 Task: Add Sprouts Peppermint Castile Soap to the cart.
Action: Mouse moved to (626, 239)
Screenshot: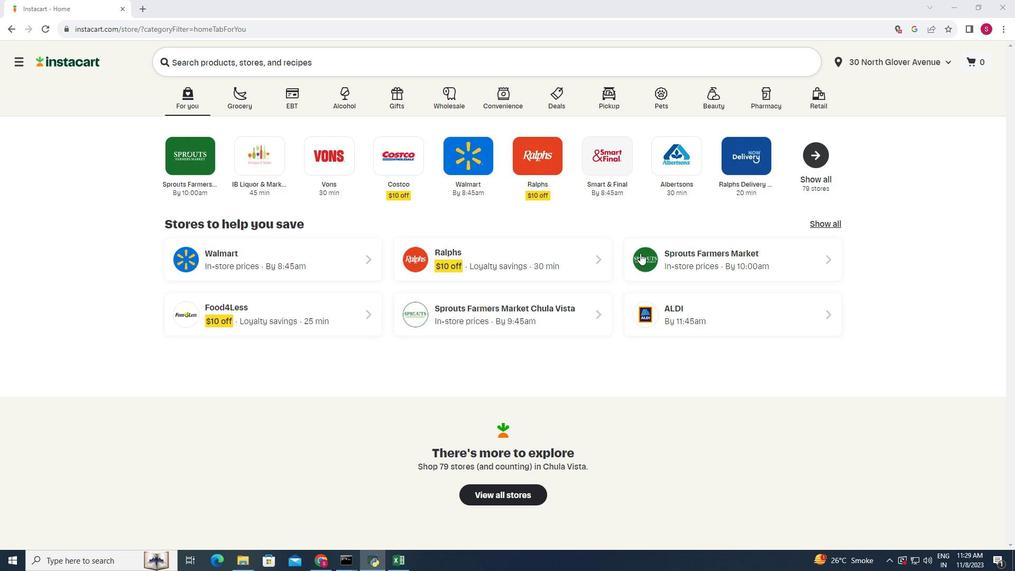 
Action: Mouse pressed left at (626, 239)
Screenshot: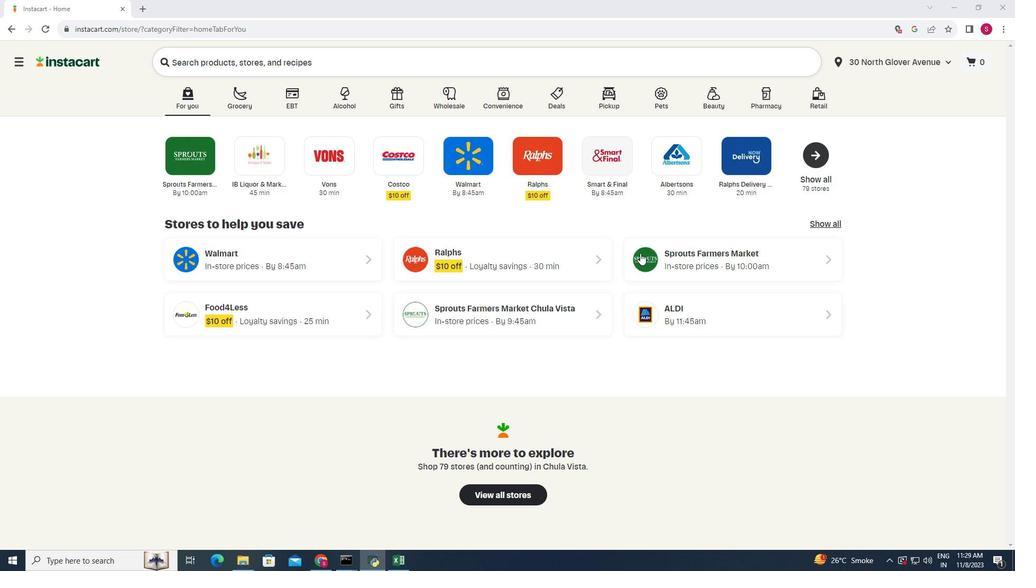 
Action: Mouse moved to (46, 293)
Screenshot: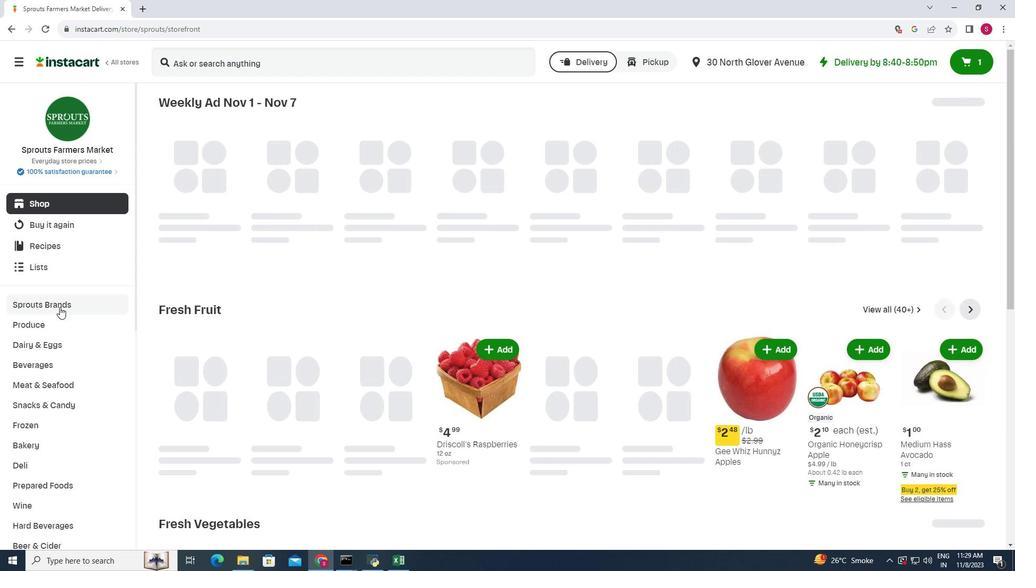 
Action: Mouse scrolled (46, 293) with delta (0, 0)
Screenshot: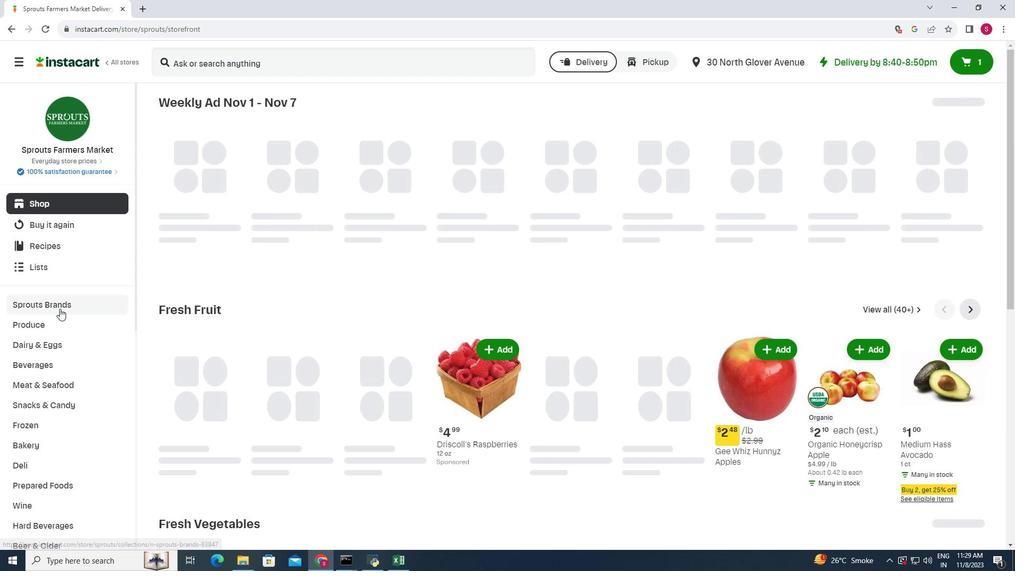 
Action: Mouse moved to (46, 295)
Screenshot: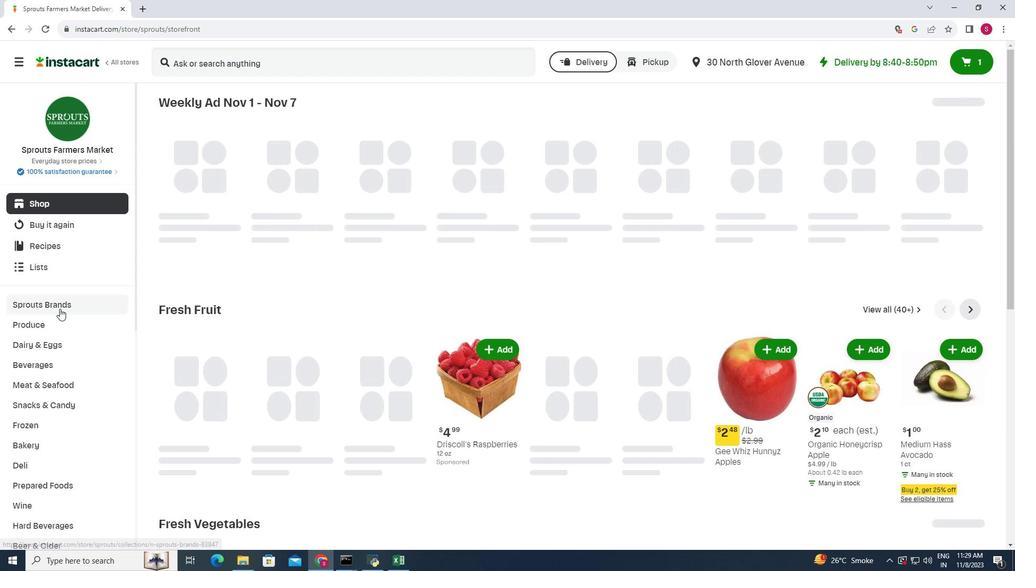 
Action: Mouse scrolled (46, 294) with delta (0, 0)
Screenshot: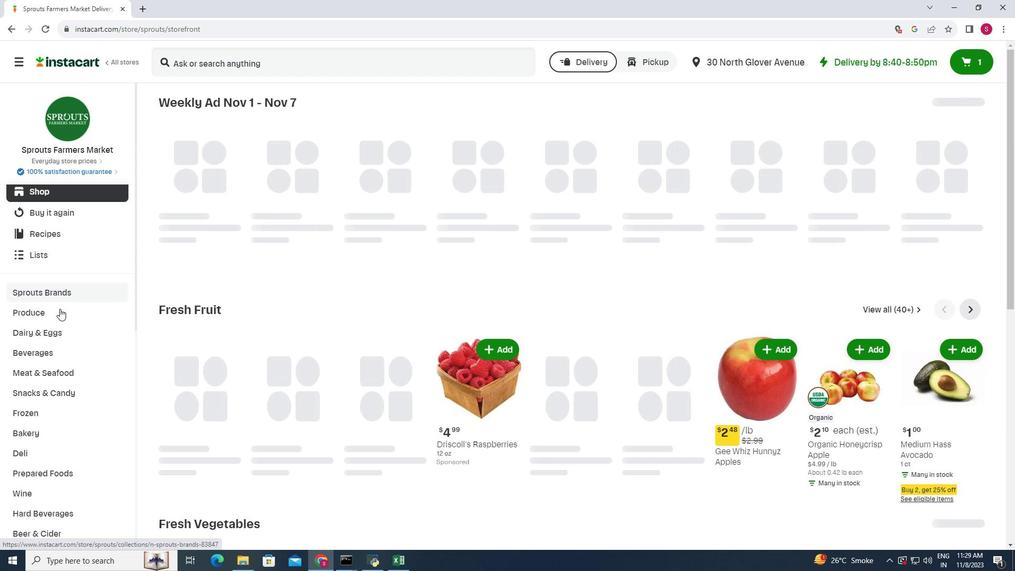 
Action: Mouse scrolled (46, 294) with delta (0, 0)
Screenshot: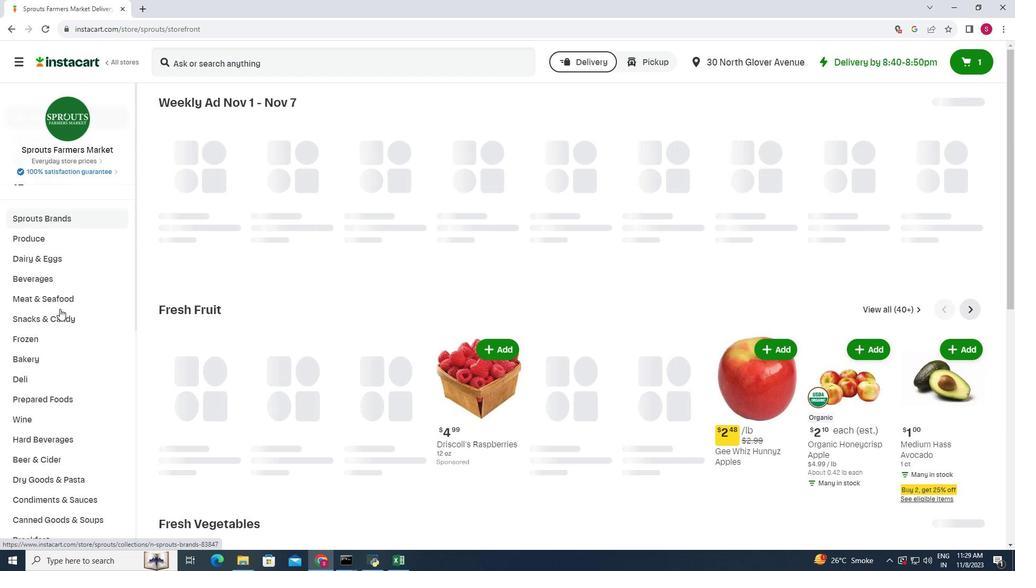 
Action: Mouse moved to (69, 295)
Screenshot: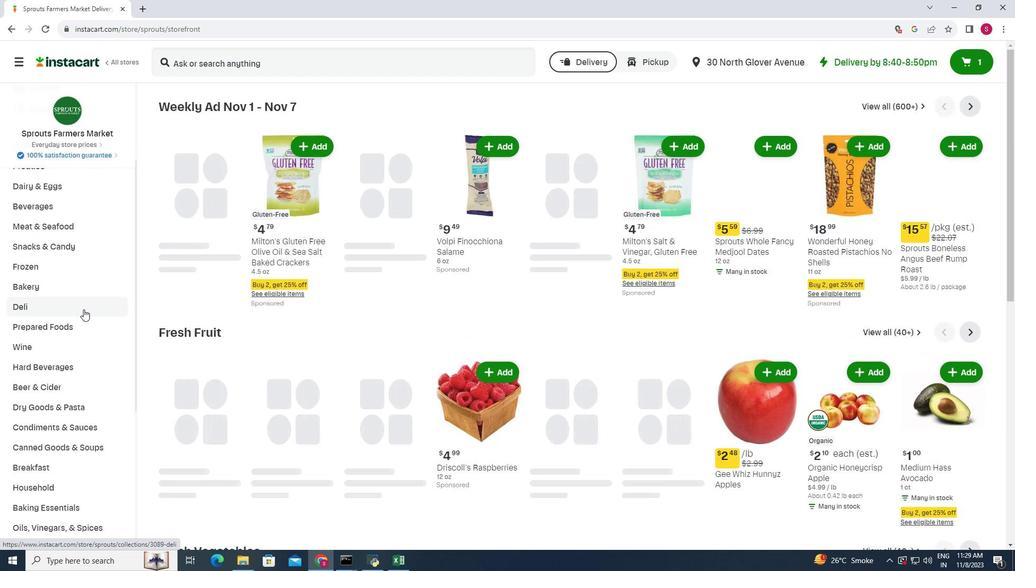 
Action: Mouse scrolled (69, 295) with delta (0, 0)
Screenshot: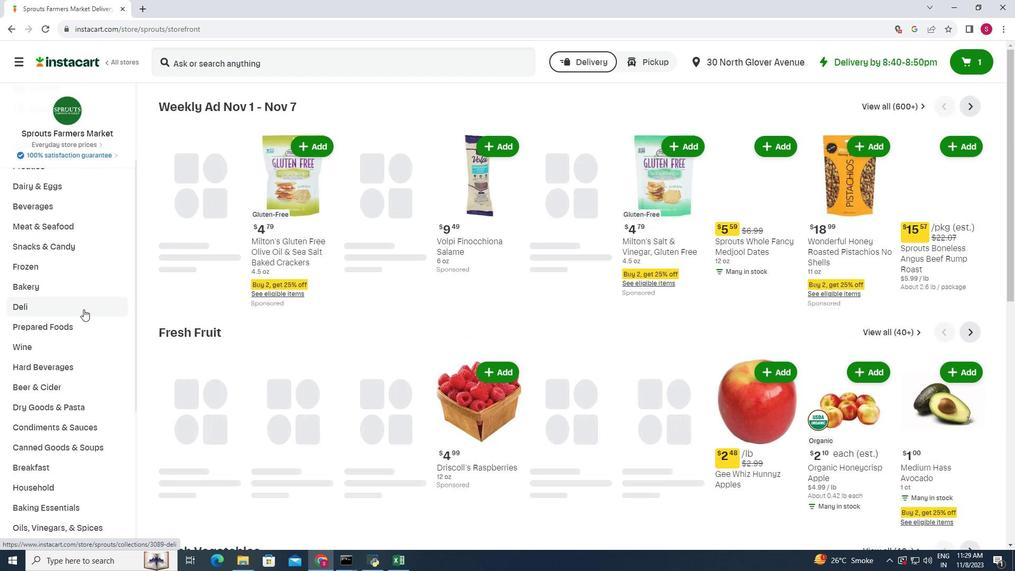 
Action: Mouse scrolled (69, 295) with delta (0, 0)
Screenshot: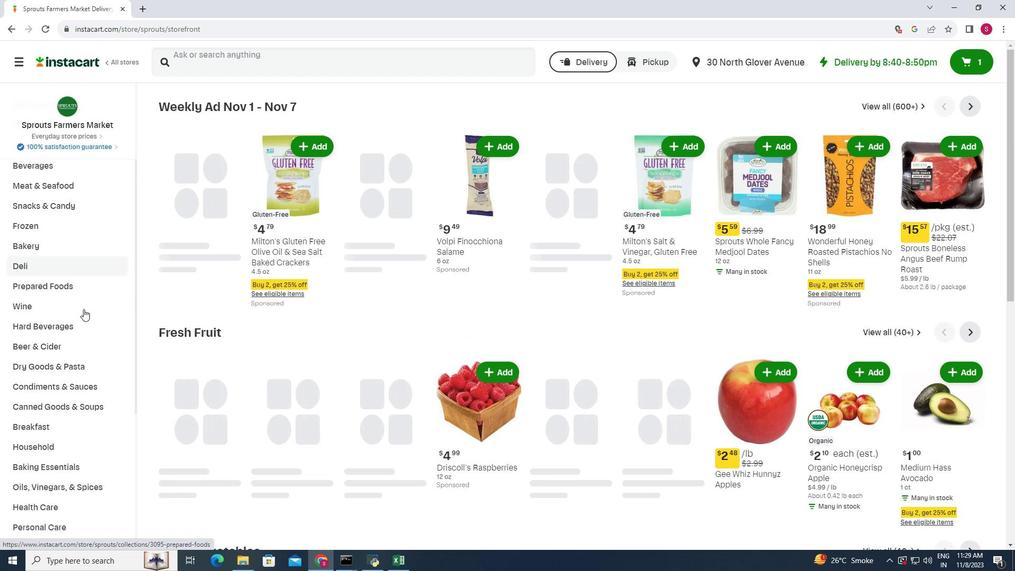 
Action: Mouse scrolled (69, 295) with delta (0, 0)
Screenshot: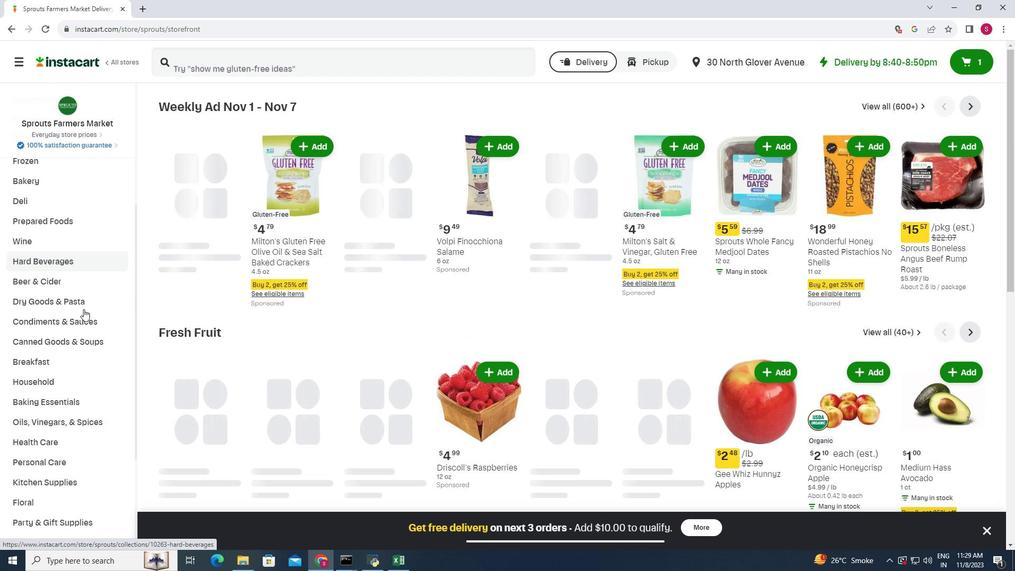 
Action: Mouse moved to (53, 390)
Screenshot: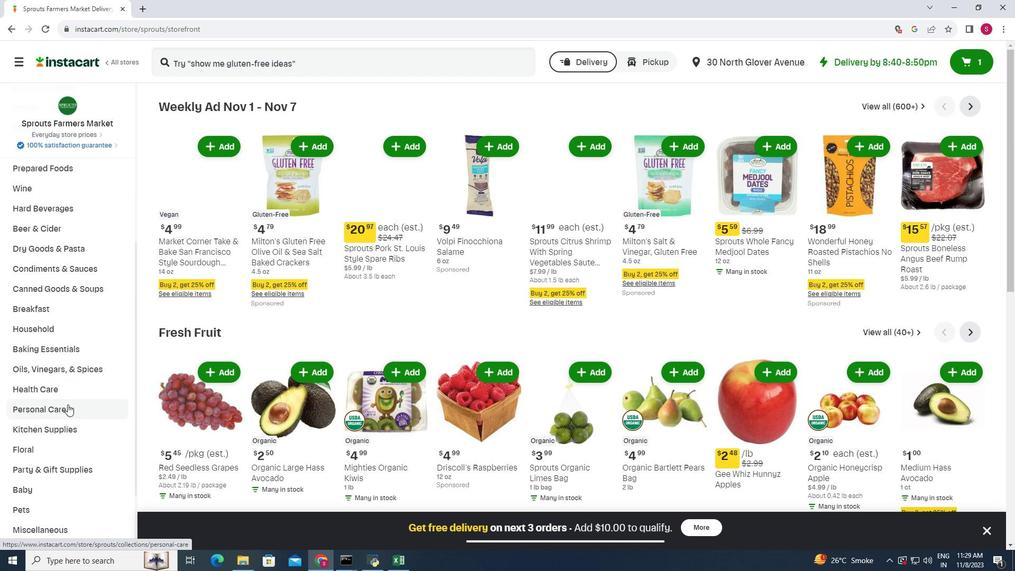 
Action: Mouse pressed left at (53, 390)
Screenshot: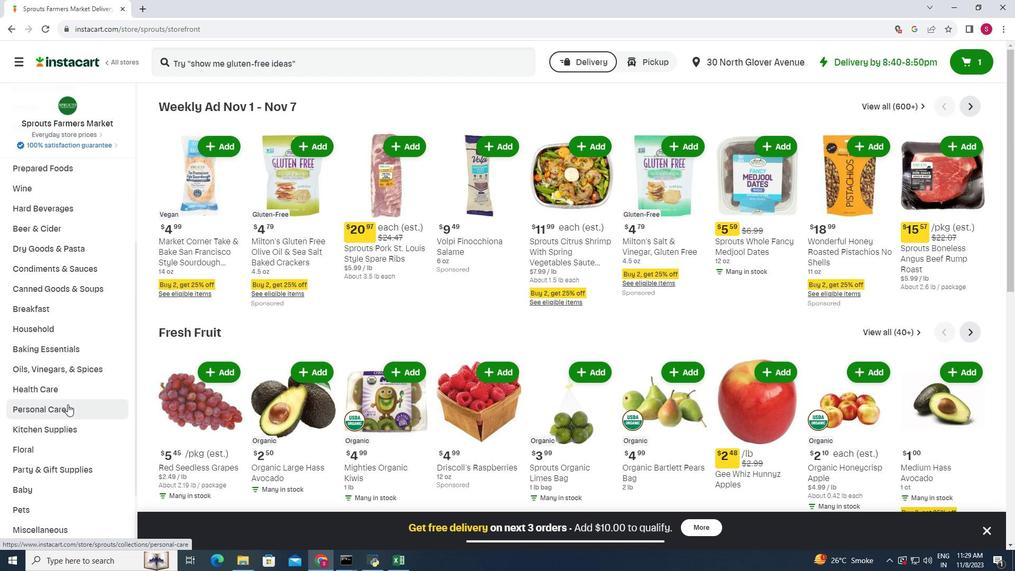
Action: Mouse moved to (245, 116)
Screenshot: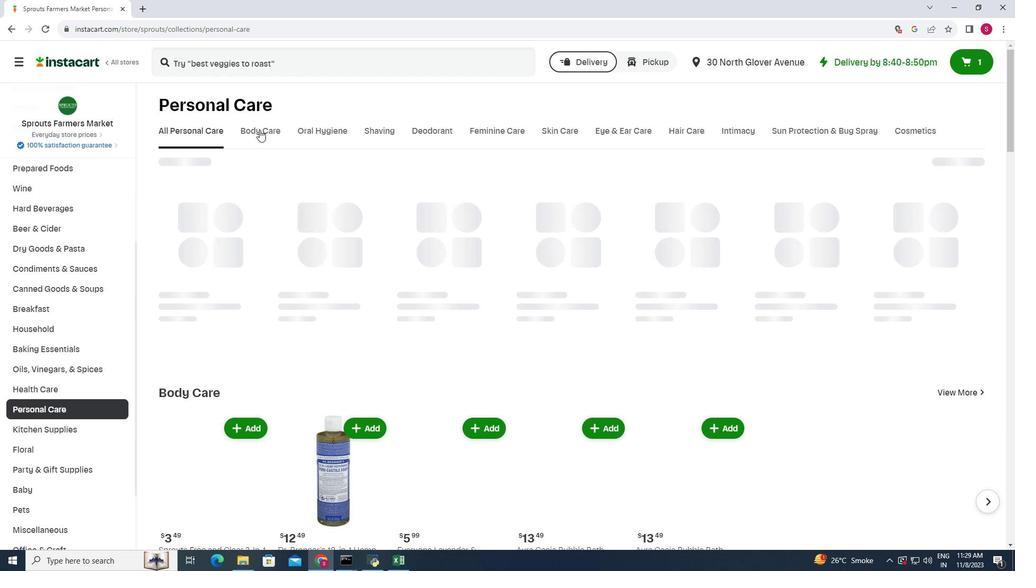 
Action: Mouse pressed left at (245, 116)
Screenshot: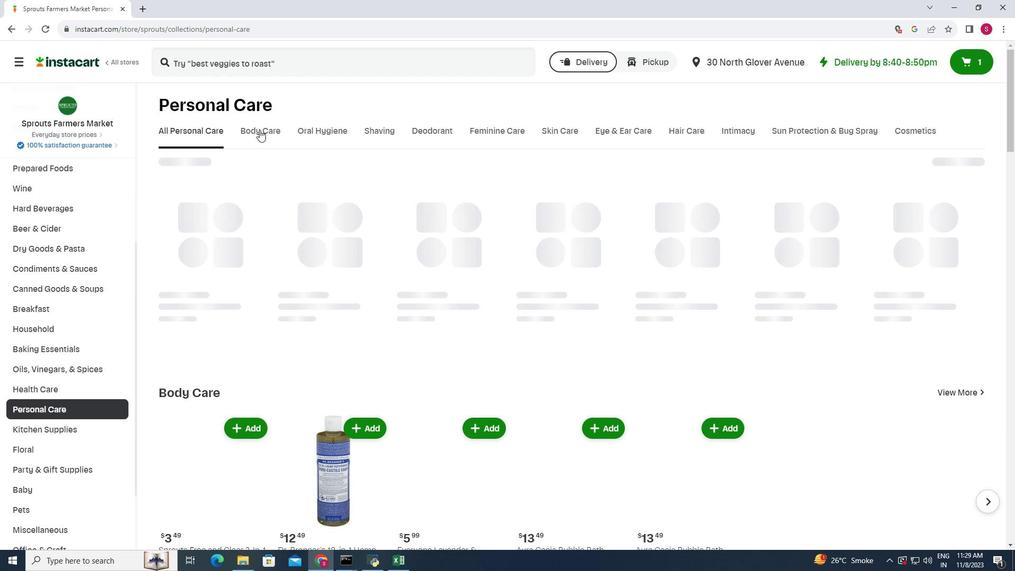 
Action: Mouse moved to (275, 55)
Screenshot: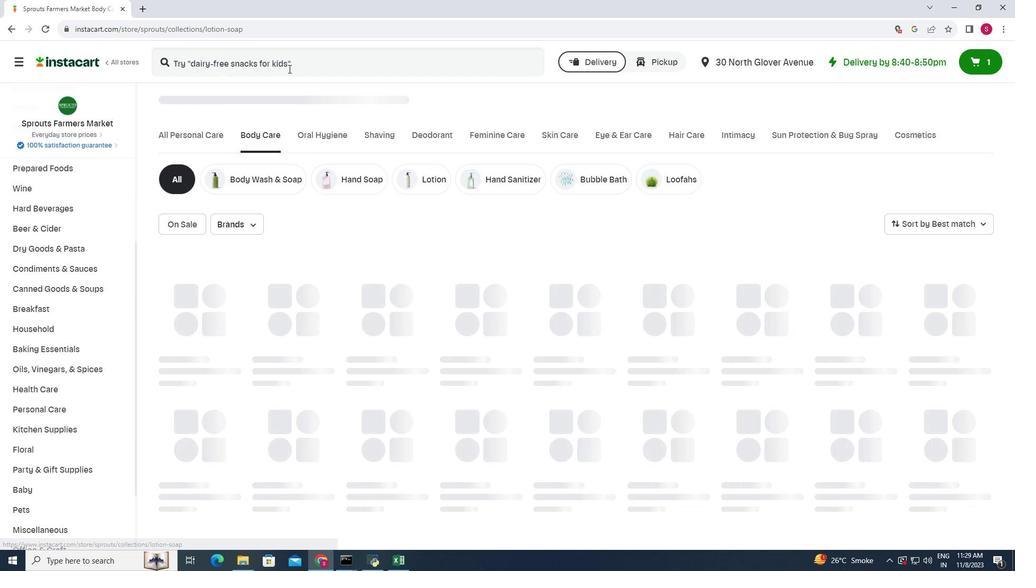 
Action: Mouse pressed left at (275, 55)
Screenshot: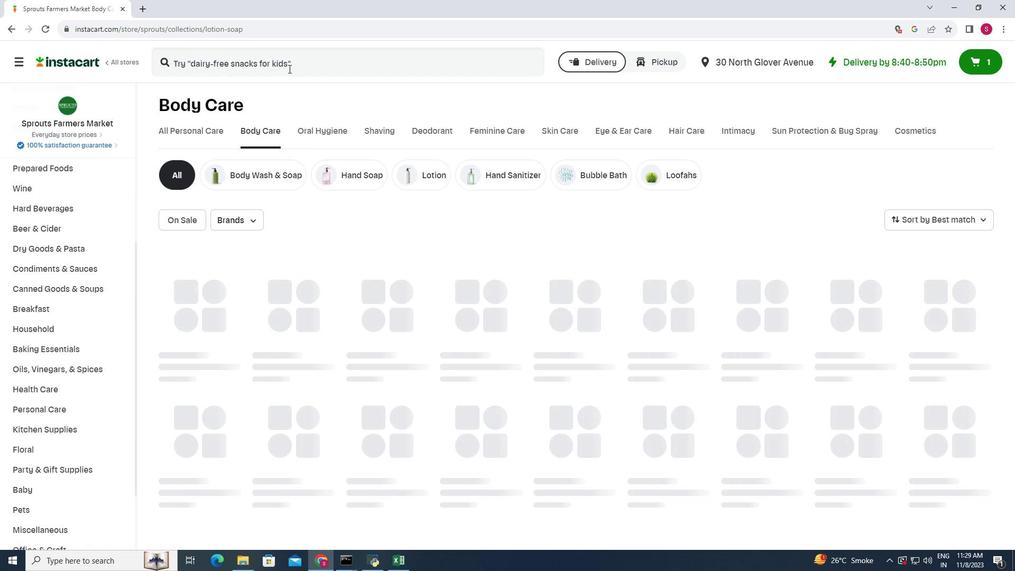 
Action: Key pressed <Key.shift>Sprouts<Key.space><Key.shift>Peppermint<Key.space><Key.shift>Castile<Key.space><Key.shift>Soap<Key.enter>
Screenshot: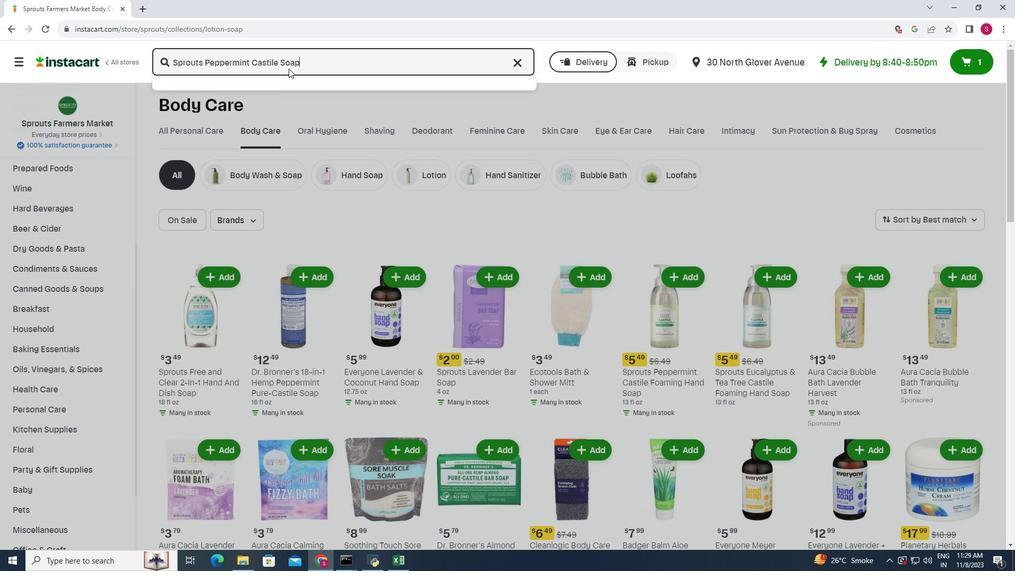 
Action: Mouse moved to (267, 152)
Screenshot: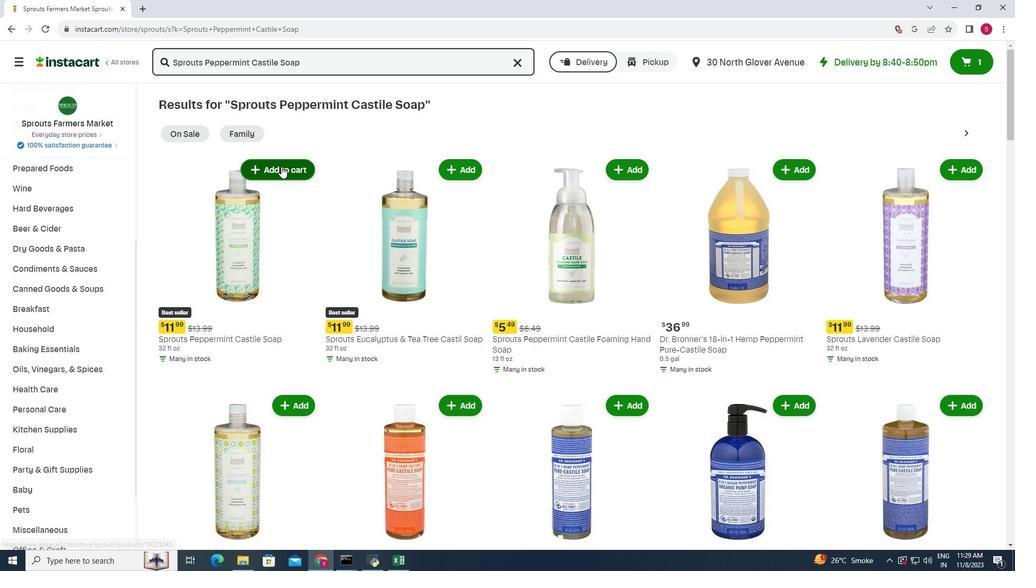 
Action: Mouse pressed left at (267, 152)
Screenshot: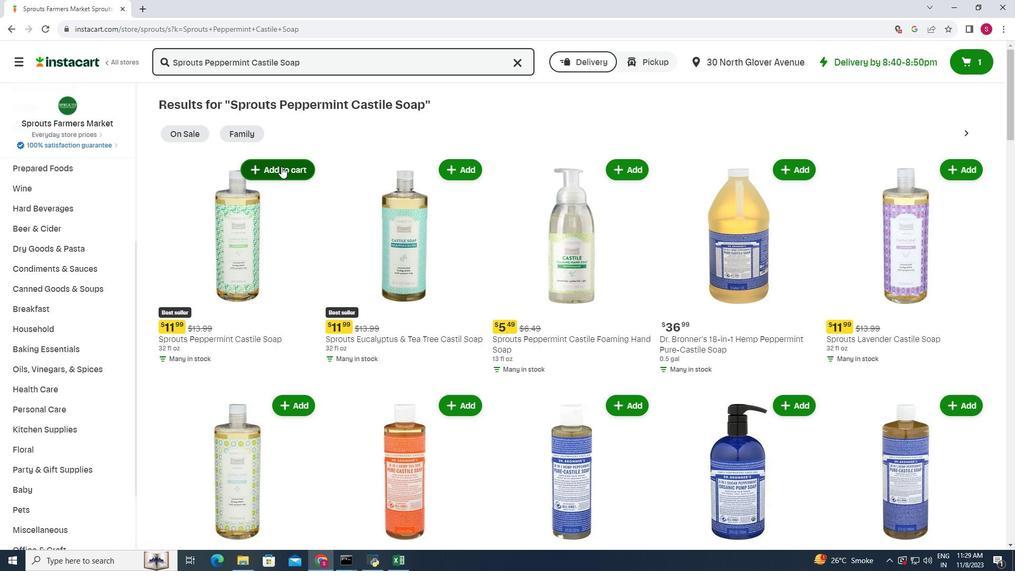 
Action: Mouse moved to (336, 141)
Screenshot: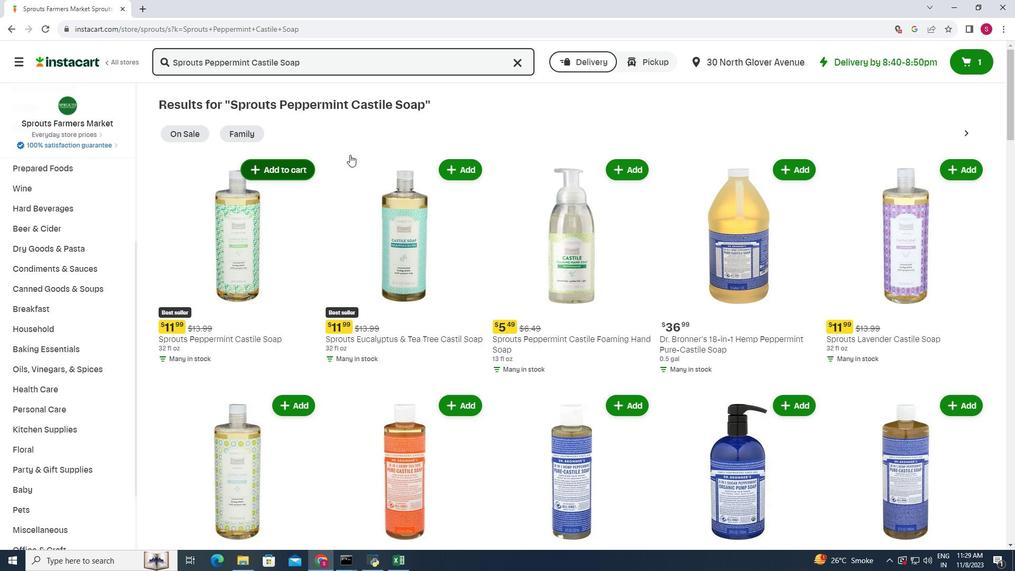 
